 Task: Organize a series of photos into a slideshow for a presentation.
Action: Mouse moved to (747, 239)
Screenshot: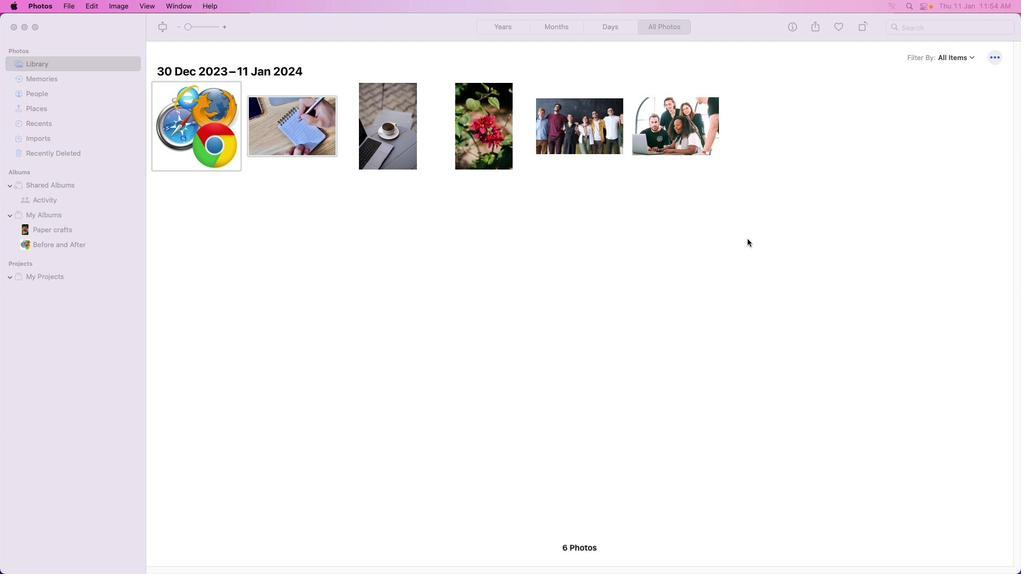 
Action: Mouse pressed left at (747, 239)
Screenshot: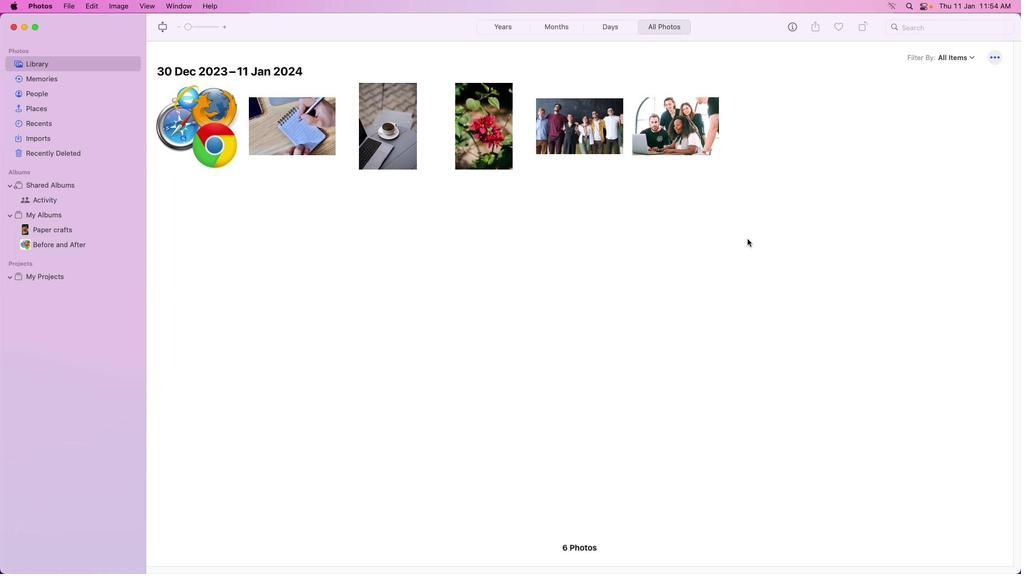 
Action: Mouse moved to (242, 171)
Screenshot: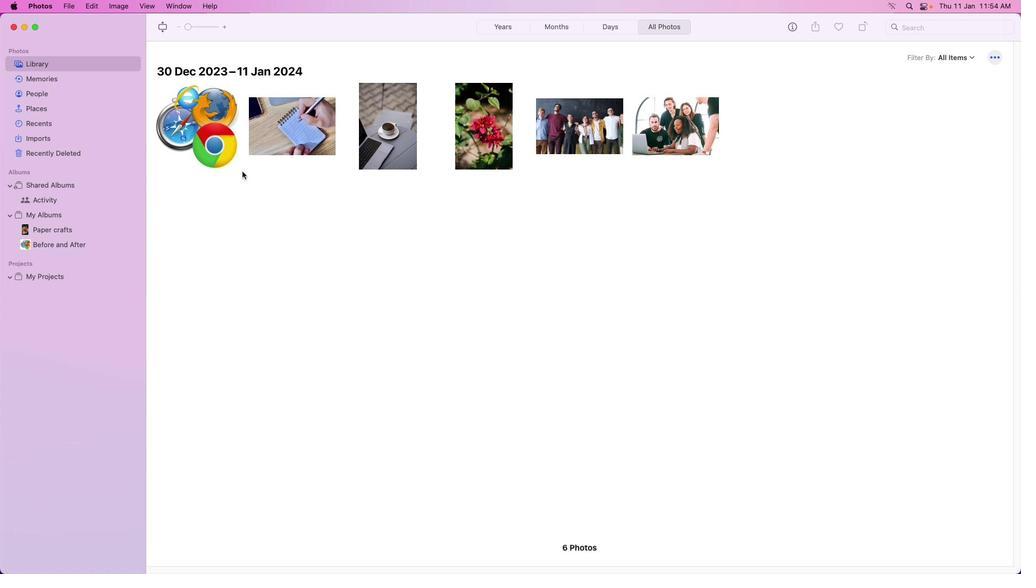 
Action: Mouse pressed left at (242, 171)
Screenshot: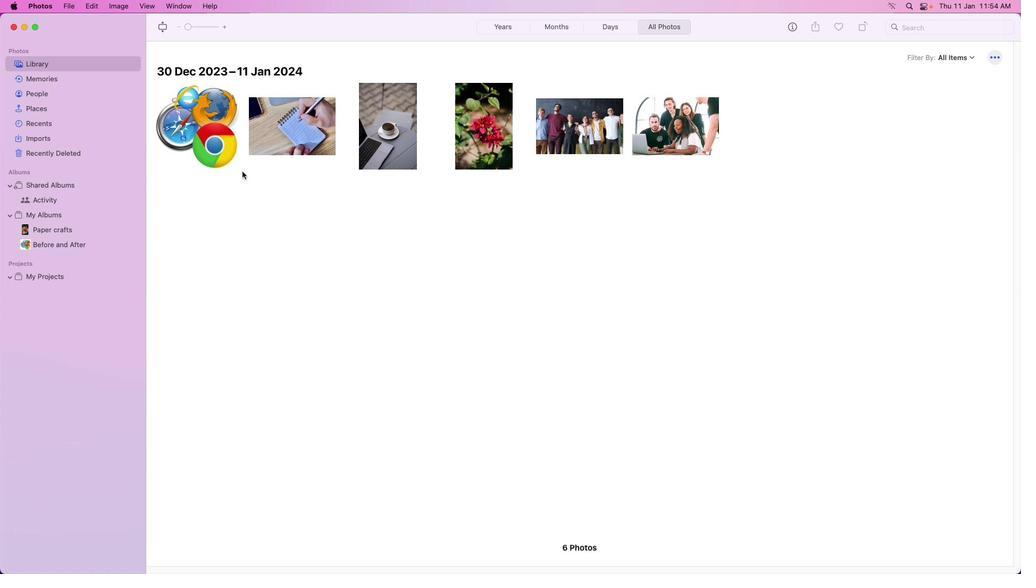 
Action: Mouse moved to (131, 213)
Screenshot: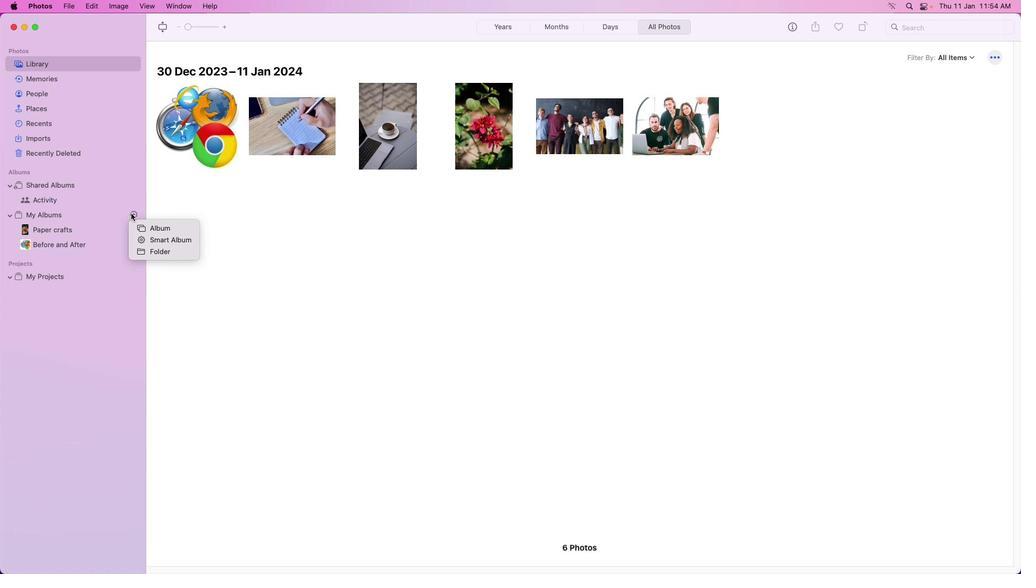 
Action: Mouse pressed left at (131, 213)
Screenshot: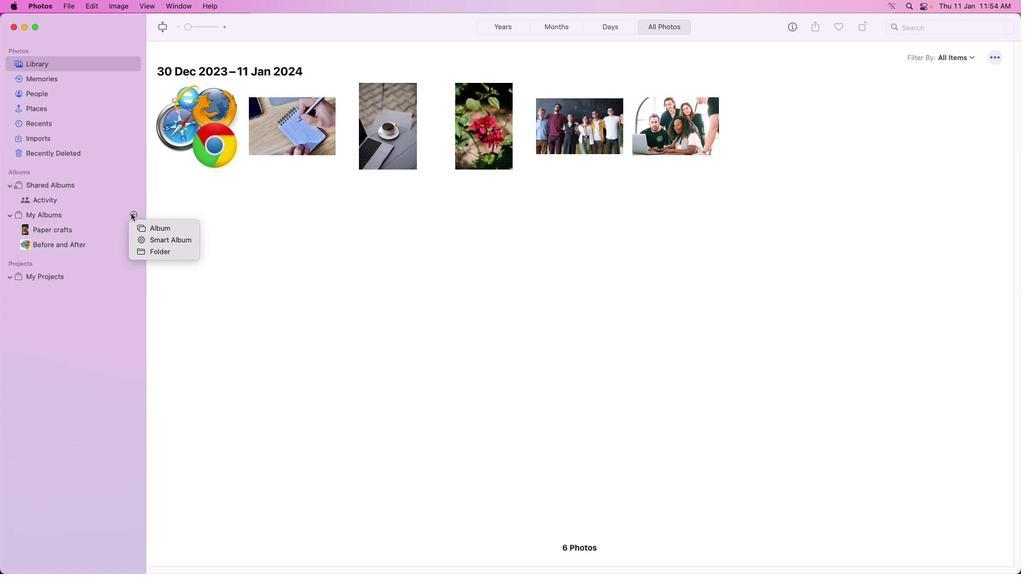 
Action: Mouse moved to (164, 229)
Screenshot: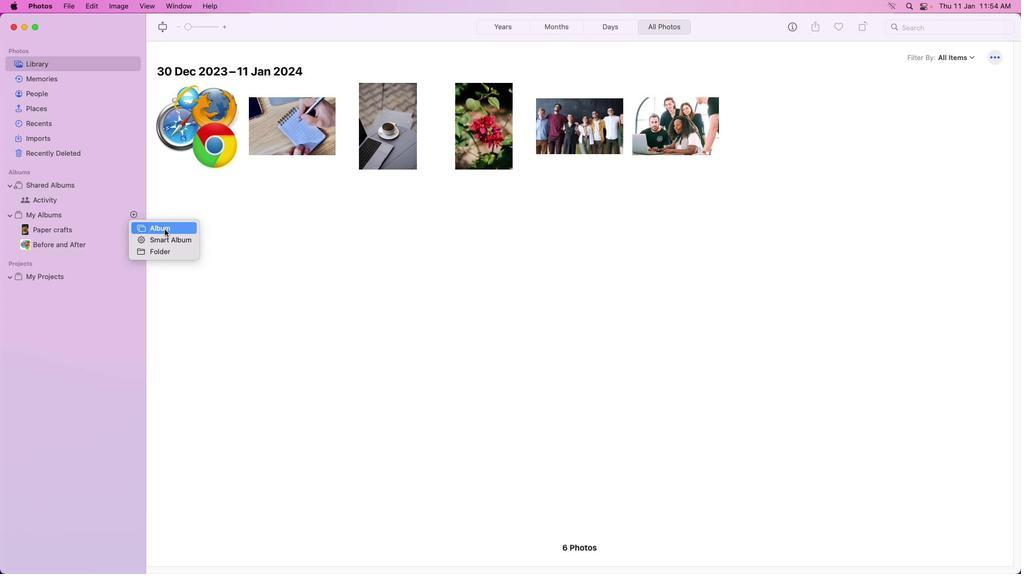 
Action: Mouse pressed left at (164, 229)
Screenshot: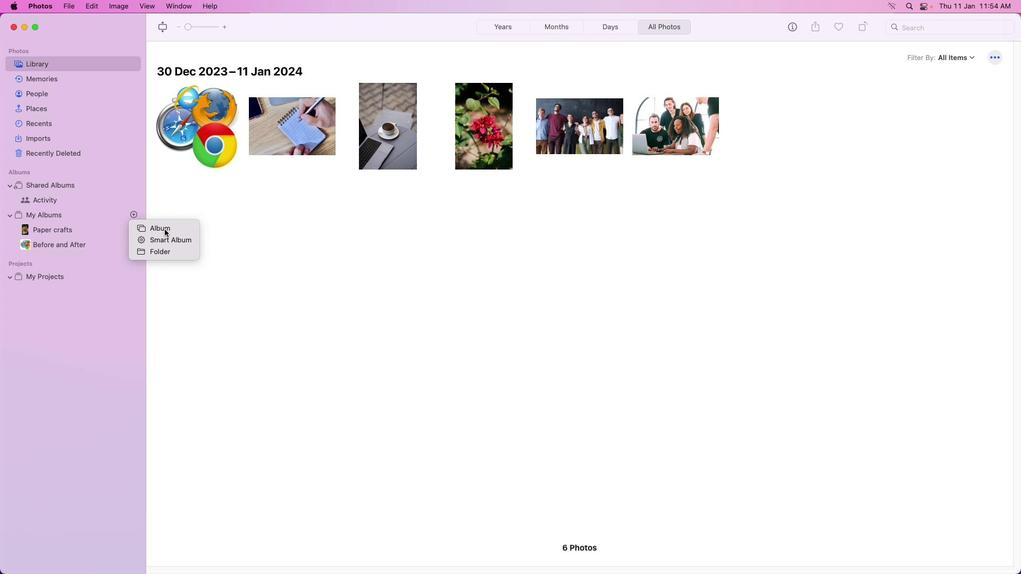 
Action: Mouse moved to (161, 228)
Screenshot: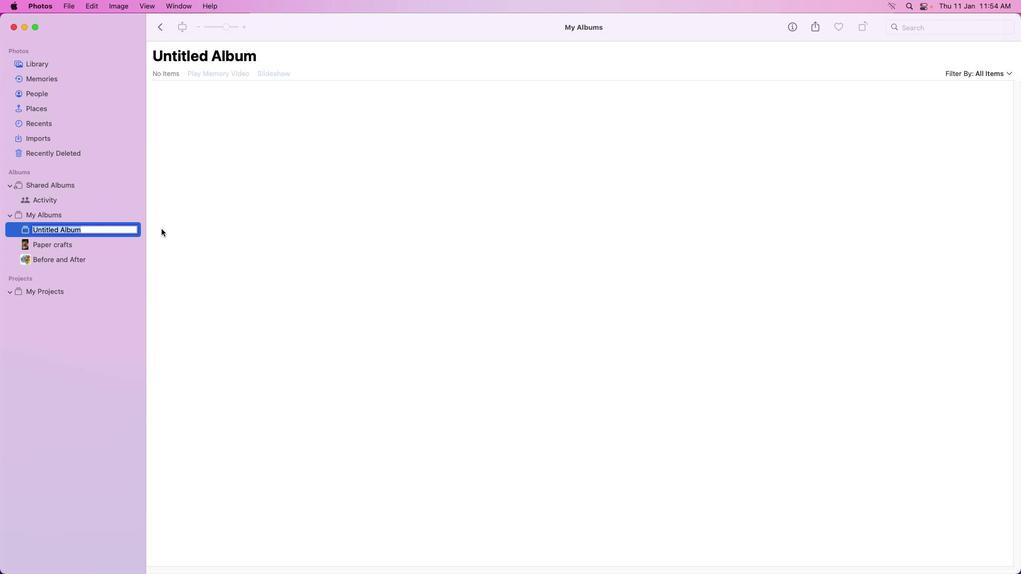 
Action: Key pressed Key.caps_lock'P'Key.caps_lock'r''e''s''e''n''t''a''t''i''o''n'Key.enter
Screenshot: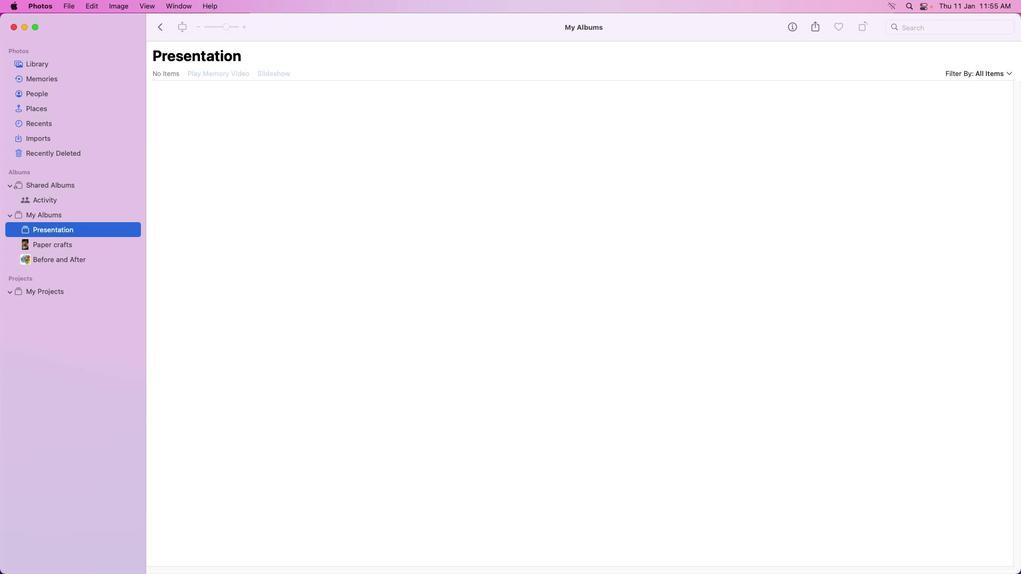
Action: Mouse moved to (69, 67)
Screenshot: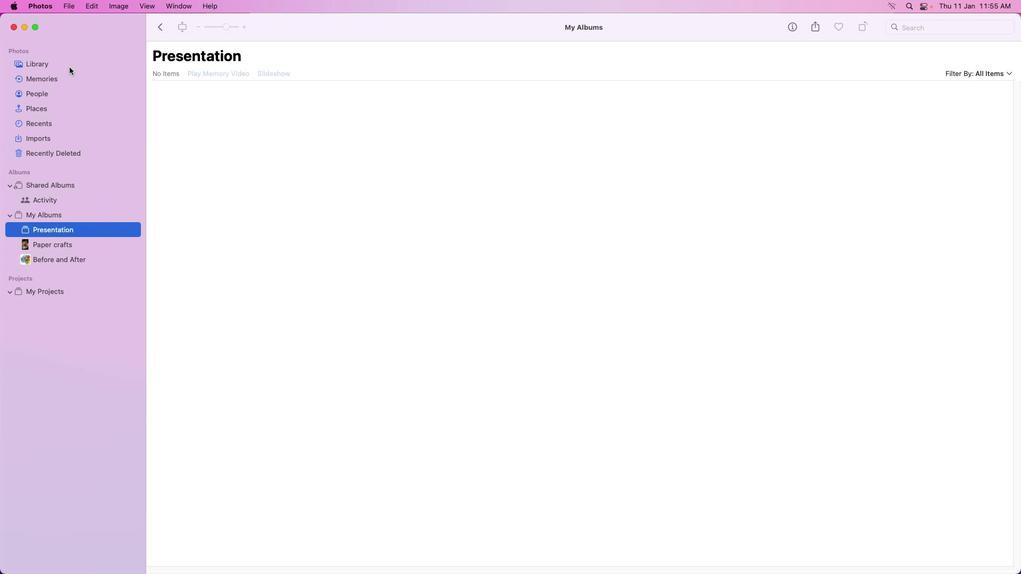 
Action: Mouse pressed left at (69, 67)
Screenshot: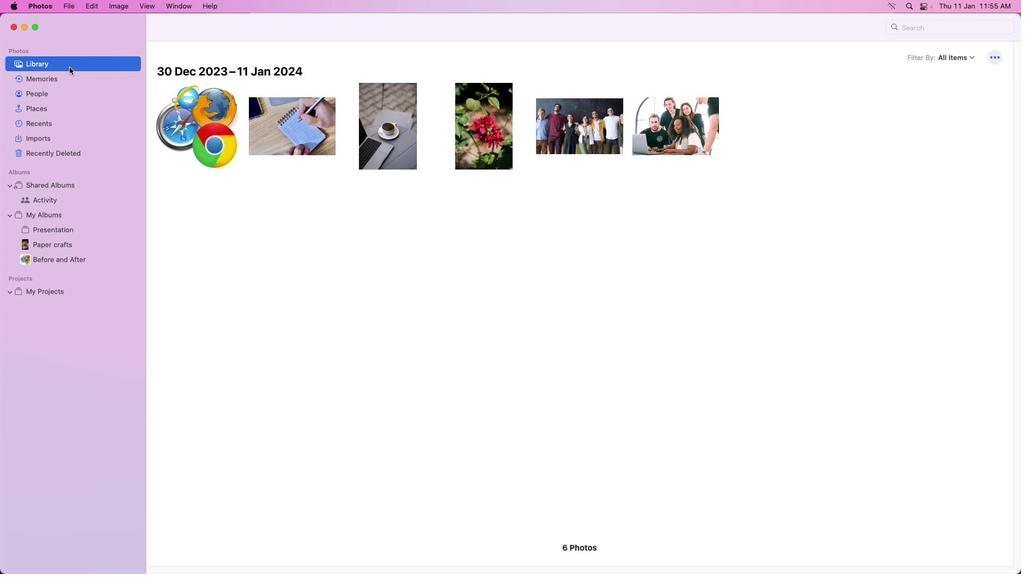 
Action: Mouse moved to (547, 144)
Screenshot: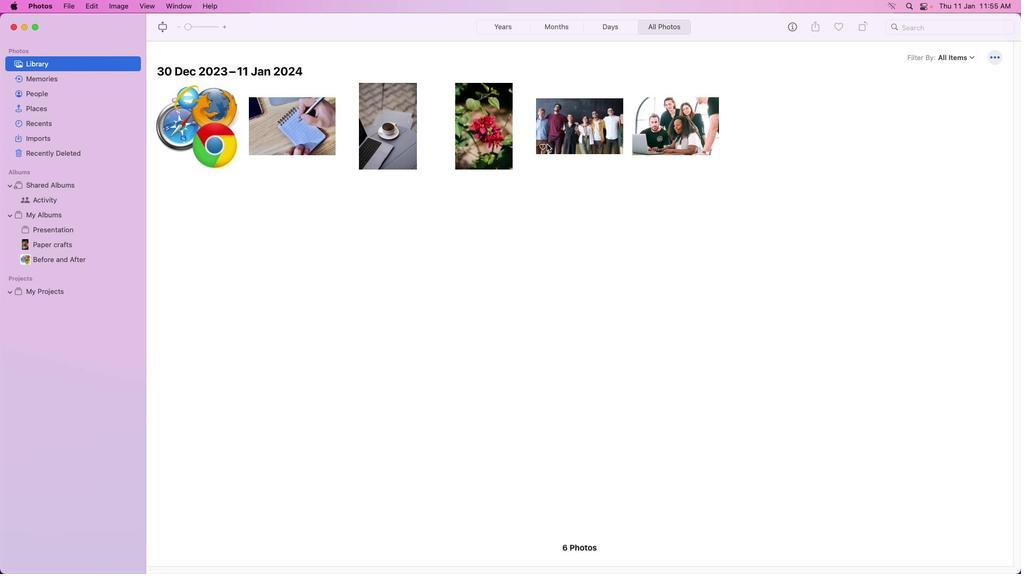
Action: Mouse pressed right at (547, 144)
Screenshot: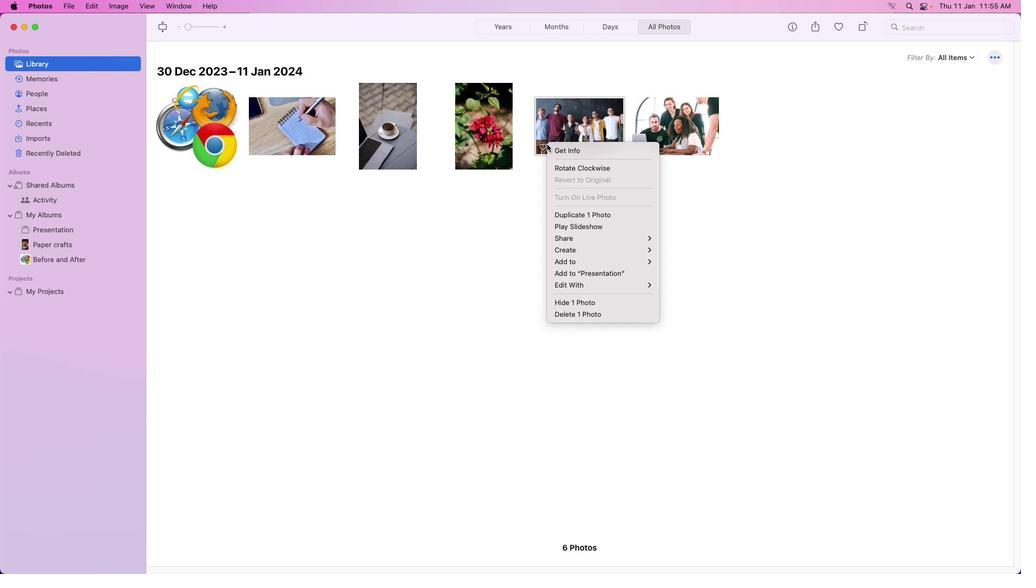 
Action: Mouse moved to (613, 271)
Screenshot: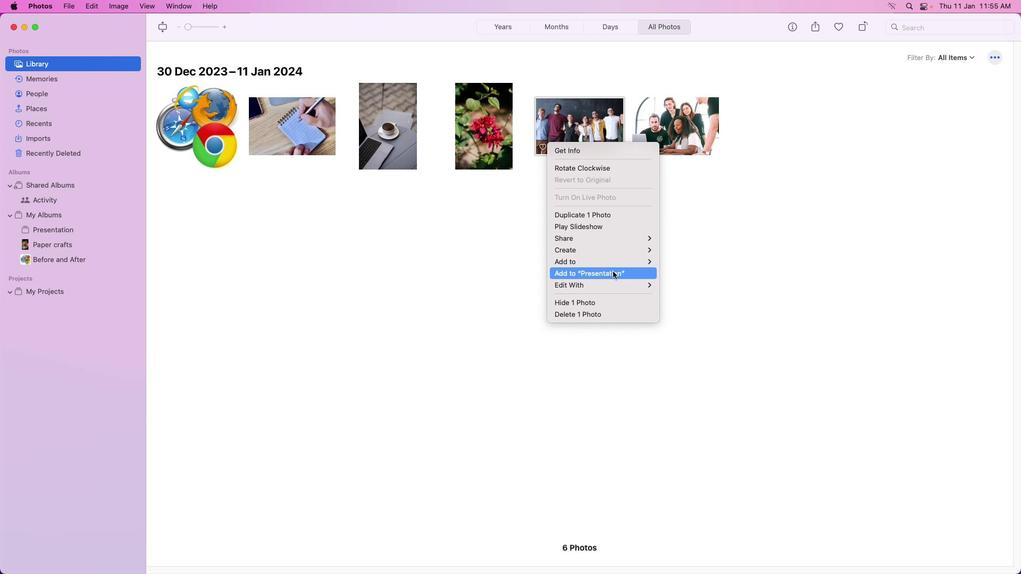 
Action: Mouse pressed left at (613, 271)
Screenshot: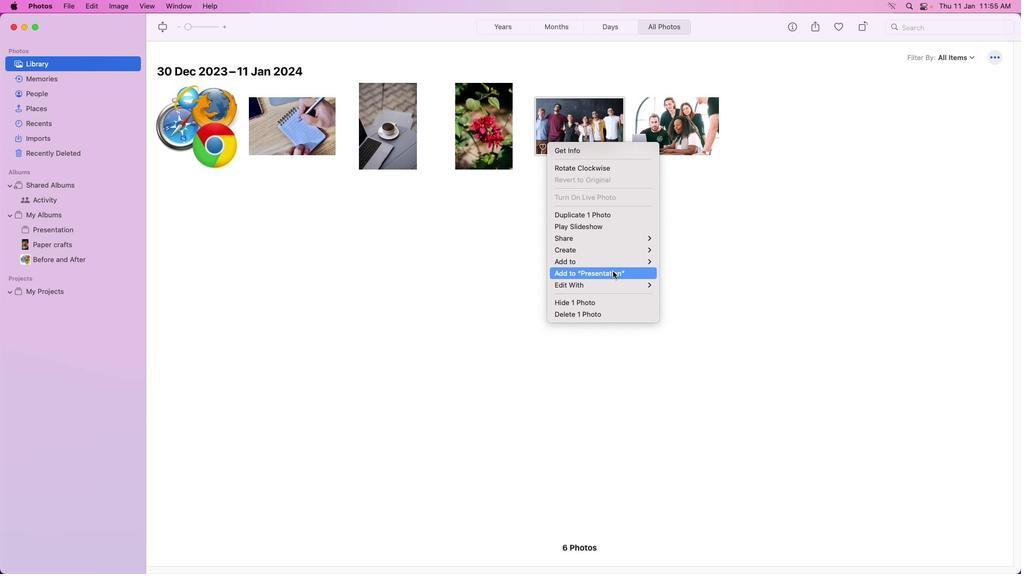 
Action: Mouse moved to (672, 121)
Screenshot: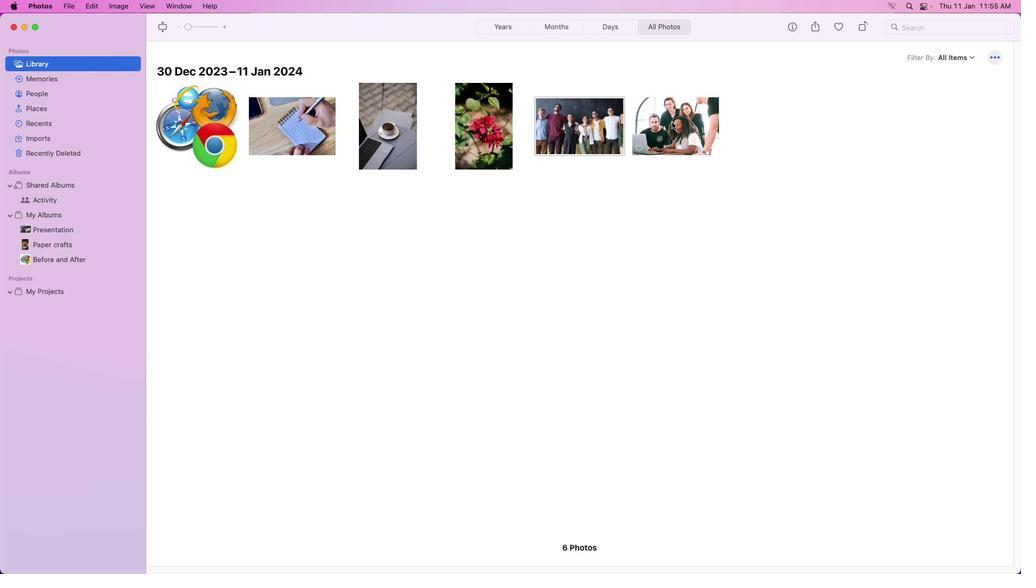
Action: Mouse pressed right at (672, 121)
Screenshot: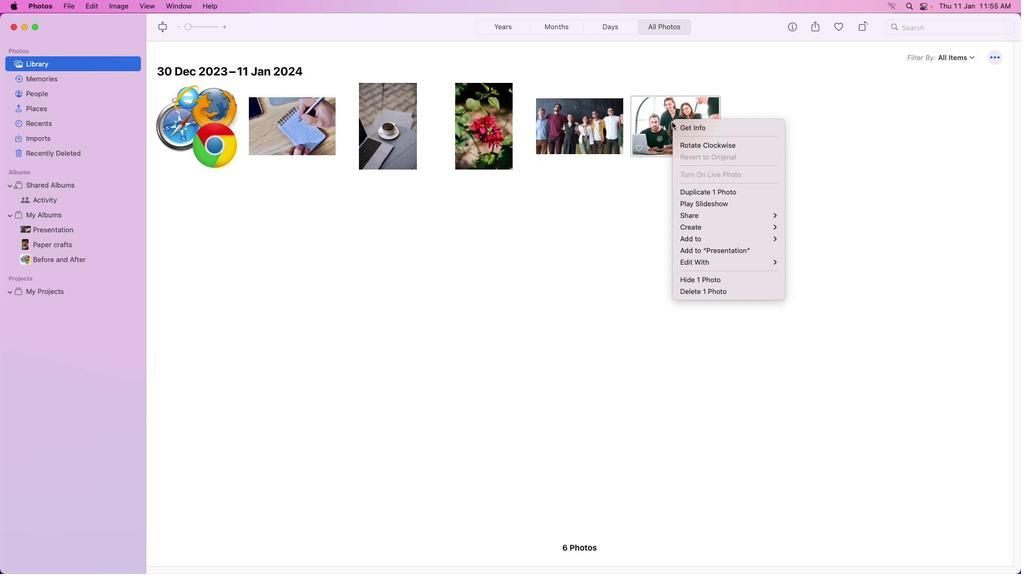 
Action: Mouse moved to (731, 249)
Screenshot: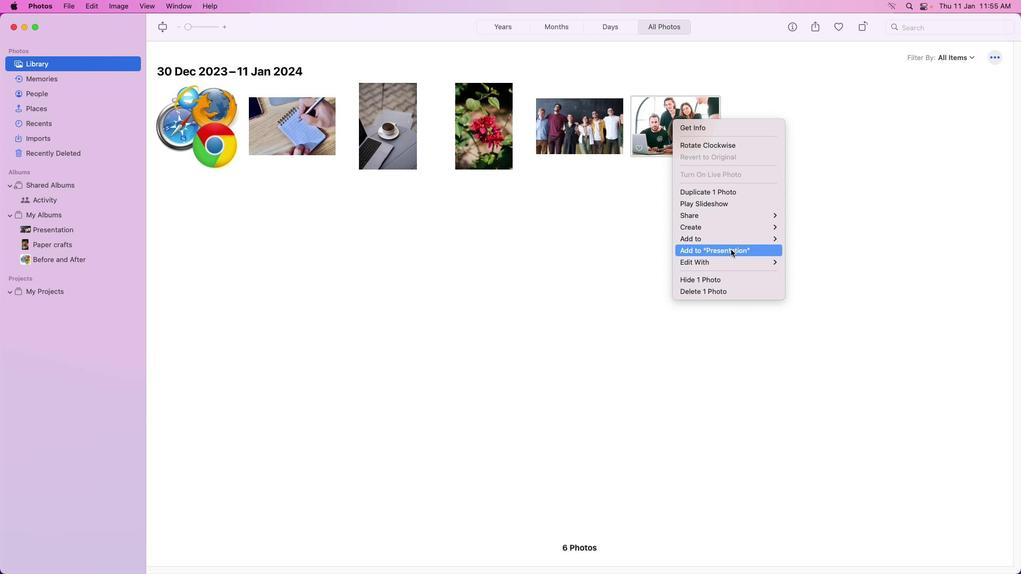 
Action: Mouse pressed left at (731, 249)
Screenshot: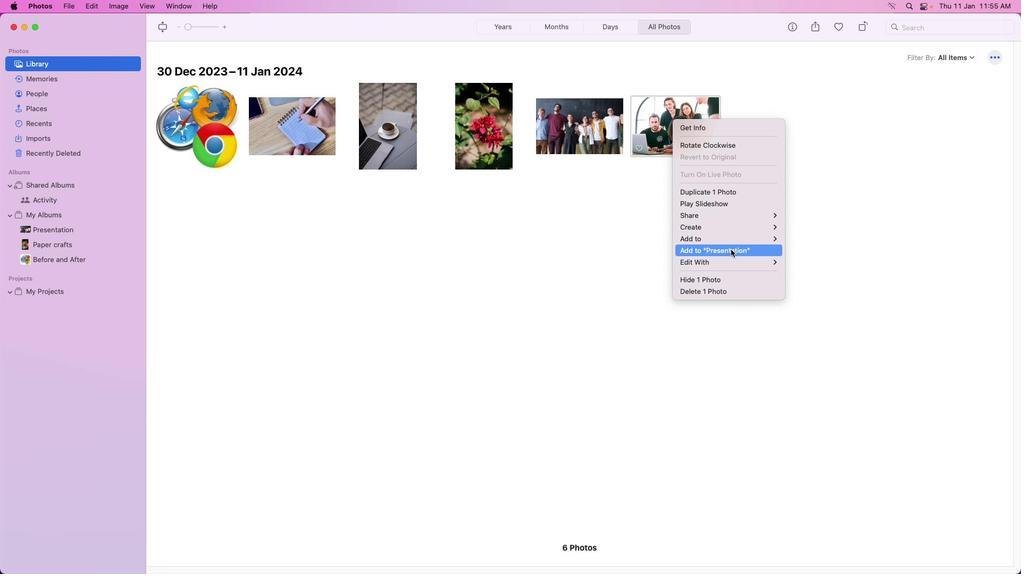 
Action: Mouse moved to (115, 229)
Screenshot: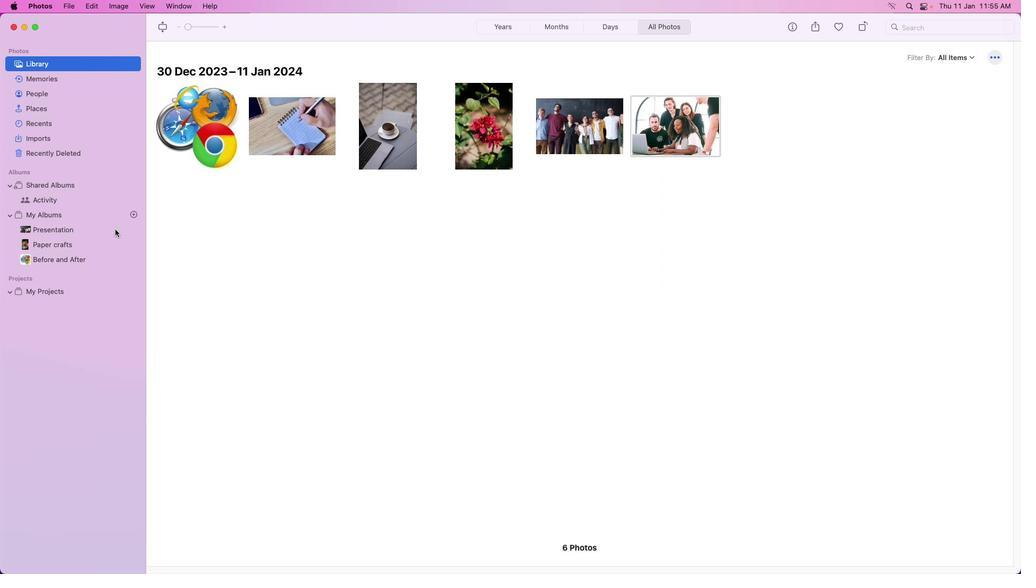 
Action: Mouse pressed left at (115, 229)
Screenshot: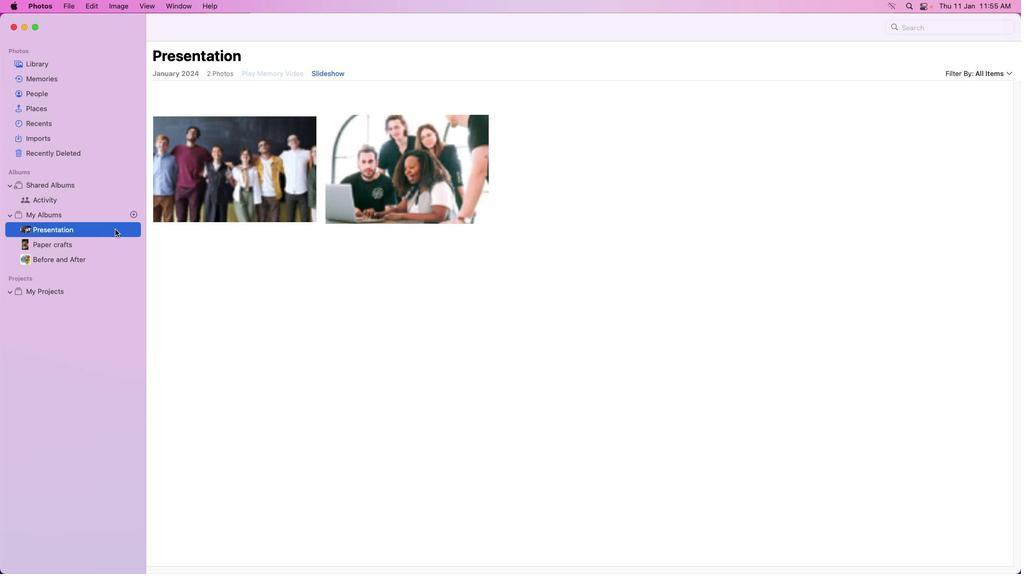 
Action: Mouse moved to (329, 71)
Screenshot: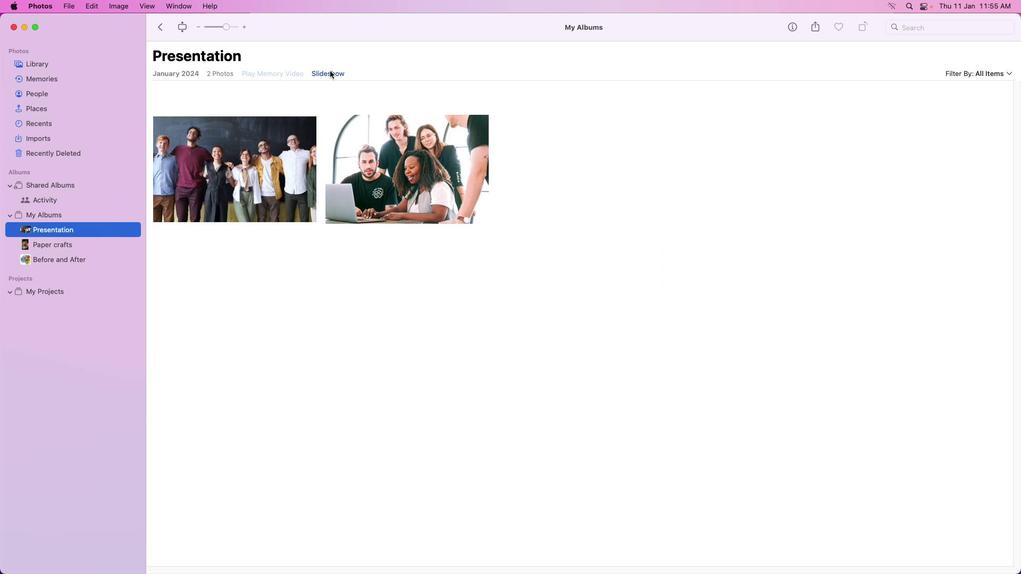 
Action: Mouse pressed left at (329, 71)
Screenshot: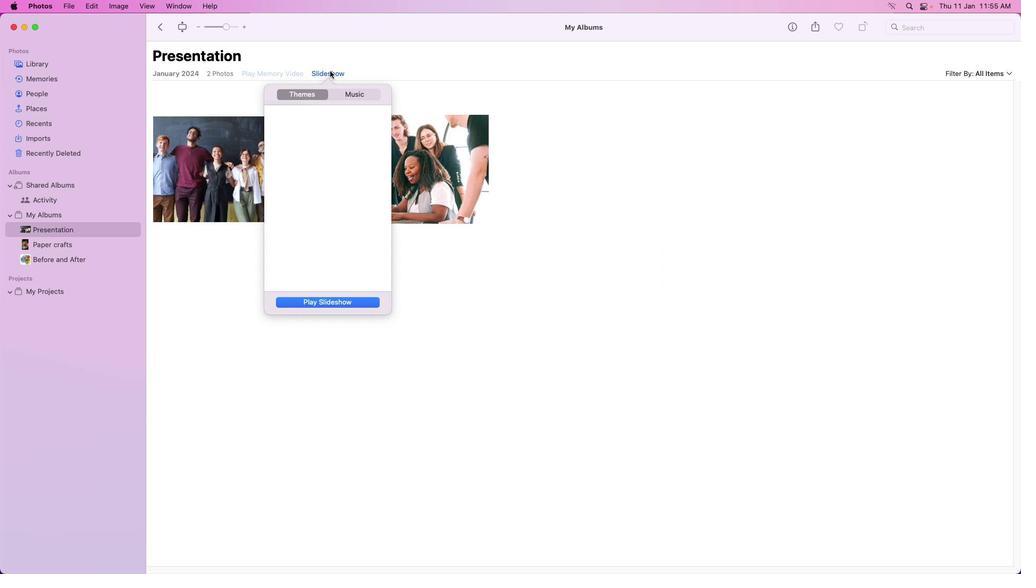 
Action: Mouse moved to (311, 192)
Screenshot: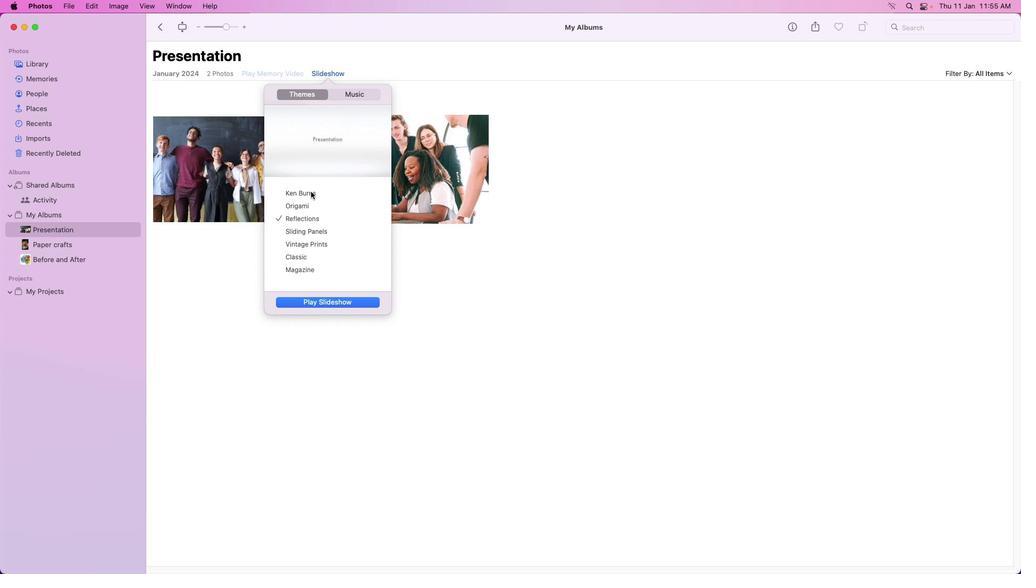 
Action: Mouse pressed left at (311, 192)
Screenshot: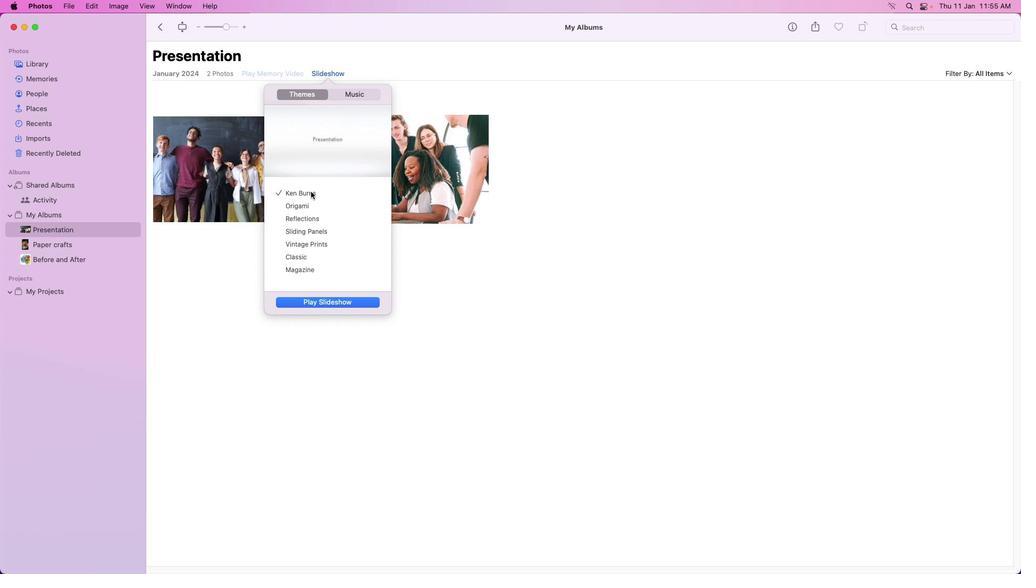 
Action: Mouse moved to (308, 210)
Screenshot: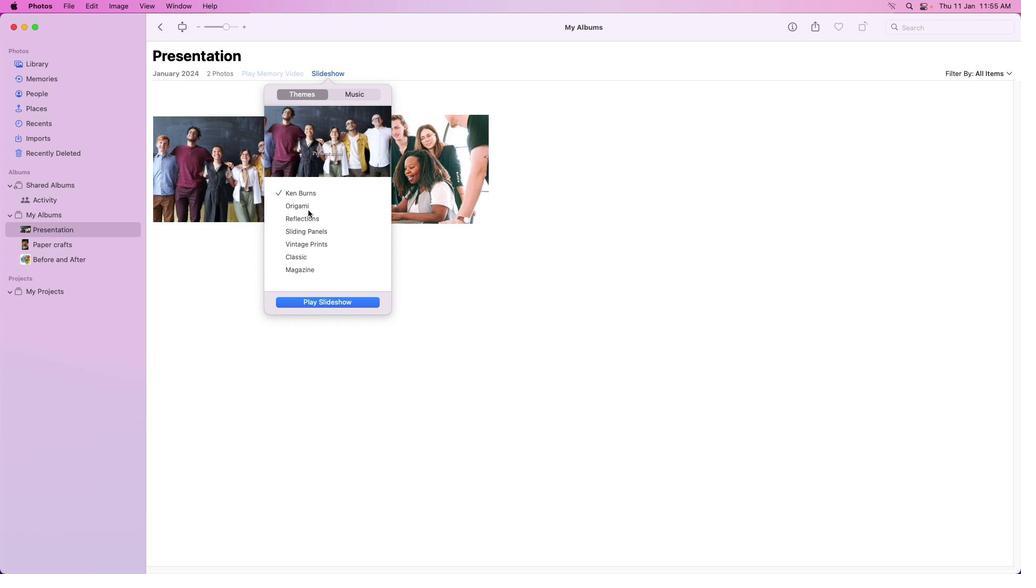 
Action: Mouse pressed left at (308, 210)
Screenshot: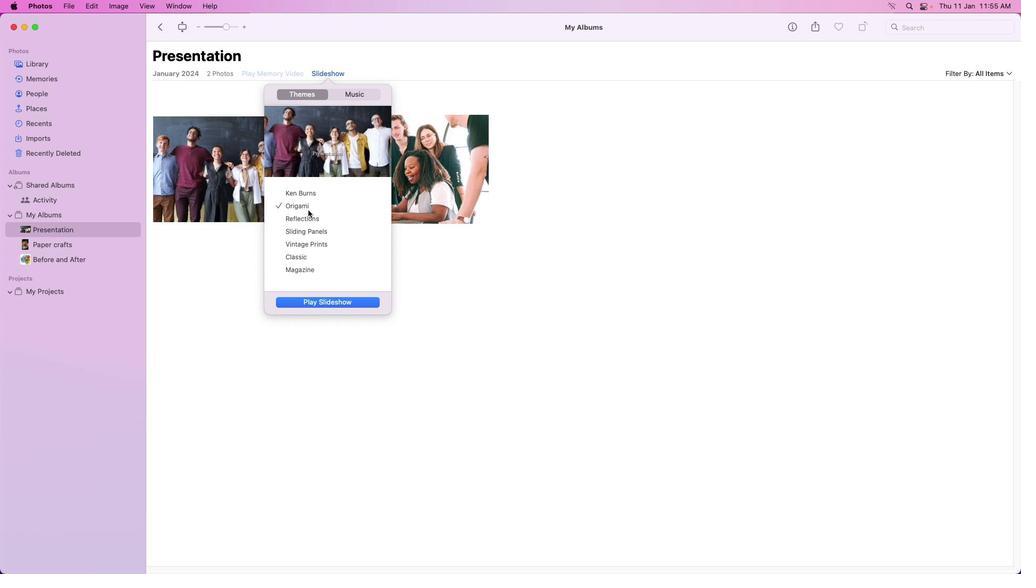 
Action: Mouse moved to (323, 301)
Screenshot: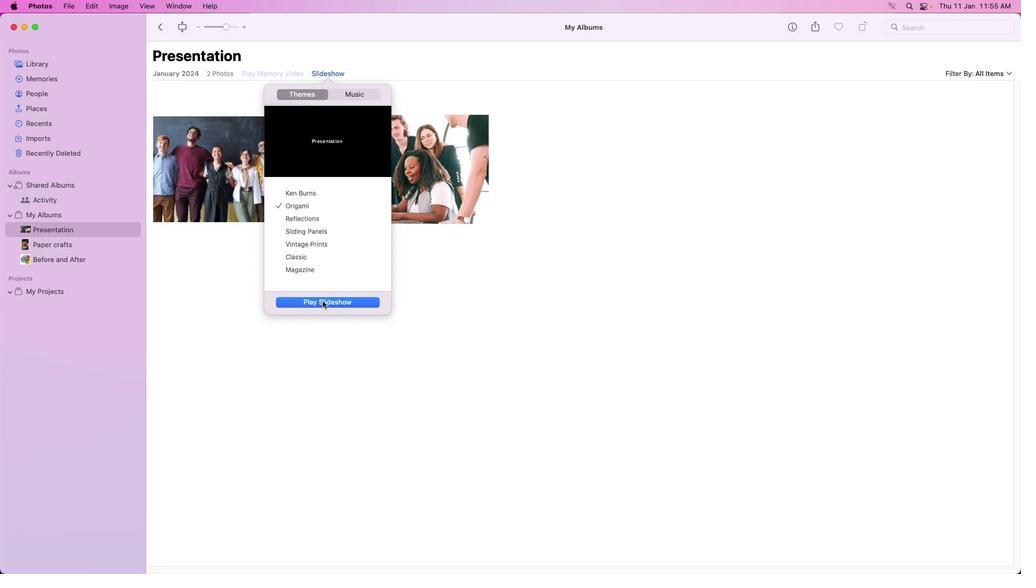 
Action: Mouse pressed left at (323, 301)
Screenshot: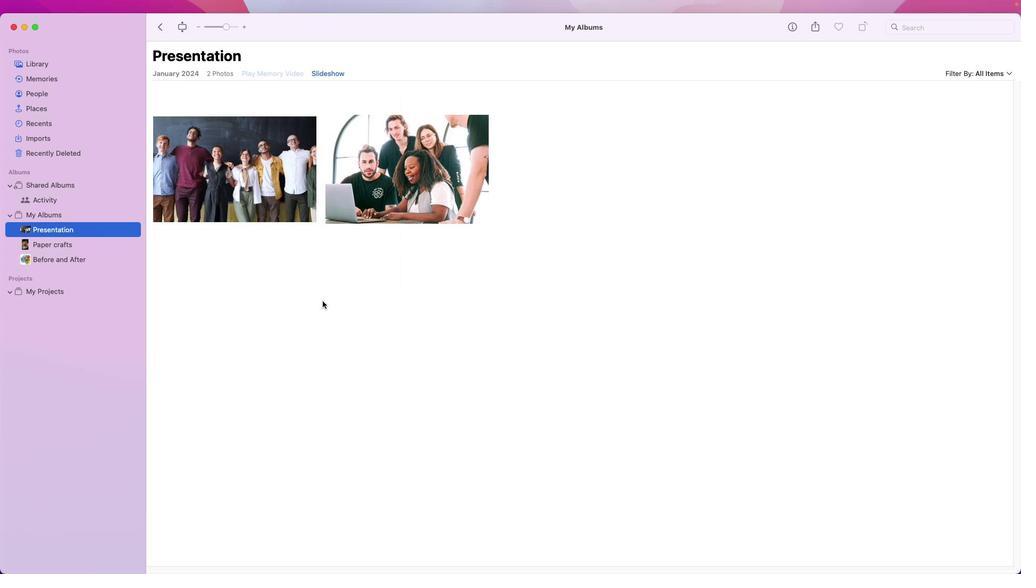 
Action: Mouse moved to (495, 388)
Screenshot: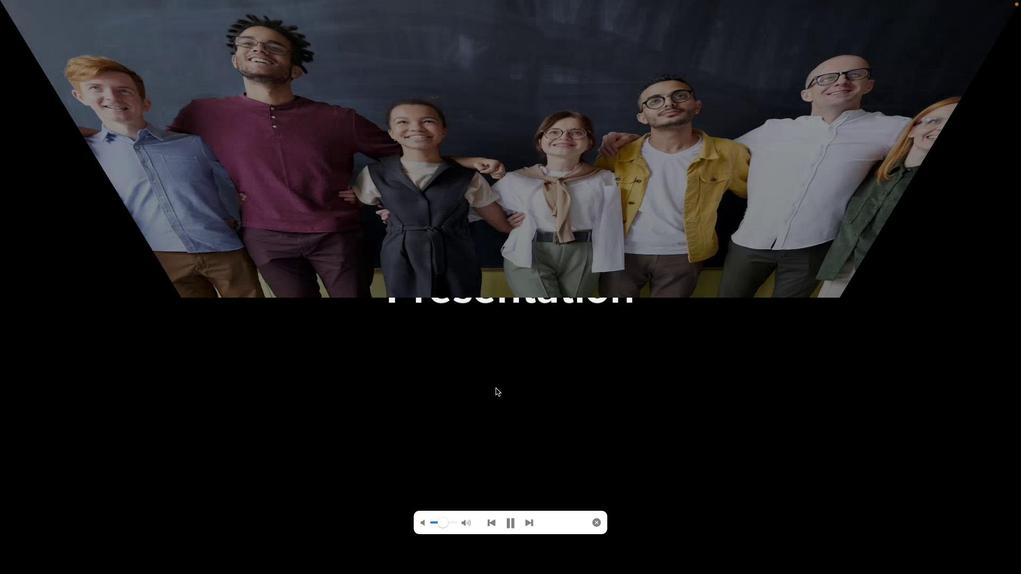 
Action: Key pressed Key.esc
Screenshot: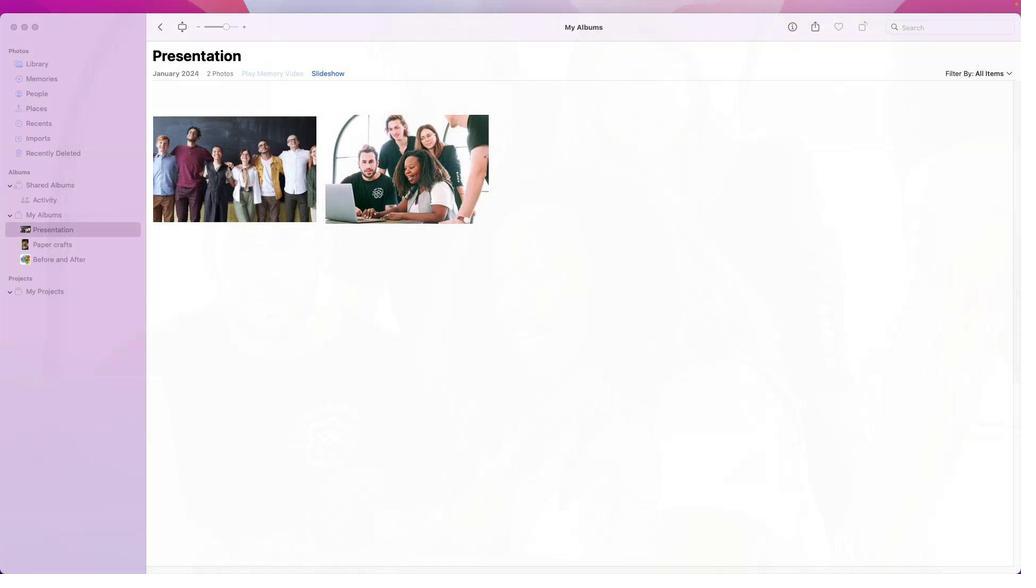 
Action: Mouse moved to (499, 293)
Screenshot: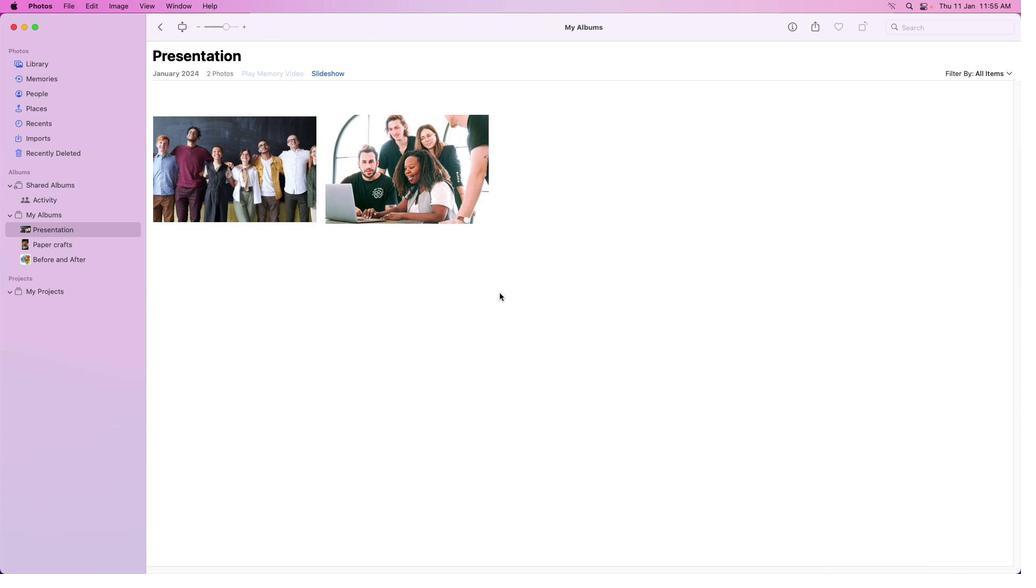 
Action: Mouse pressed left at (499, 293)
Screenshot: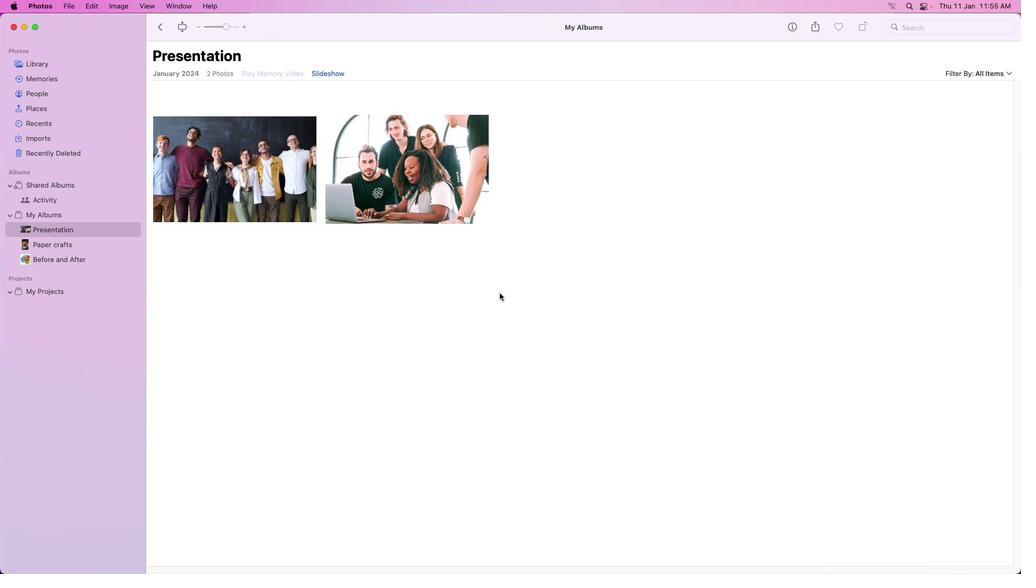 
Action: Mouse moved to (499, 285)
Screenshot: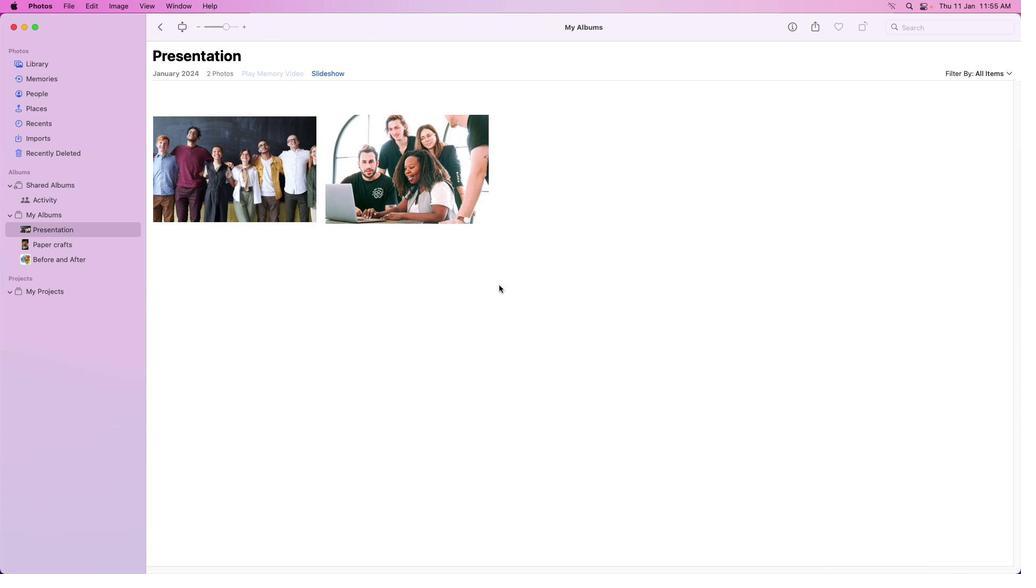 
